 Task: Add Attachment from computer to Card Card0000000069 in Board Board0000000018 in Workspace WS0000000006 in Trello. Add Cover Purple to Card Card0000000069 in Board Board0000000018 in Workspace WS0000000006 in Trello. Add "Move Card To …" Button titled Button0000000069 to "top" of the list "To Do" to Card Card0000000069 in Board Board0000000018 in Workspace WS0000000006 in Trello. Add Description DS0000000069 to Card Card0000000069 in Board Board0000000018 in Workspace WS0000000006 in Trello. Add Comment CM0000000069 to Card Card0000000069 in Board Board0000000018 in Workspace WS0000000006 in Trello
Action: Mouse moved to (678, 375)
Screenshot: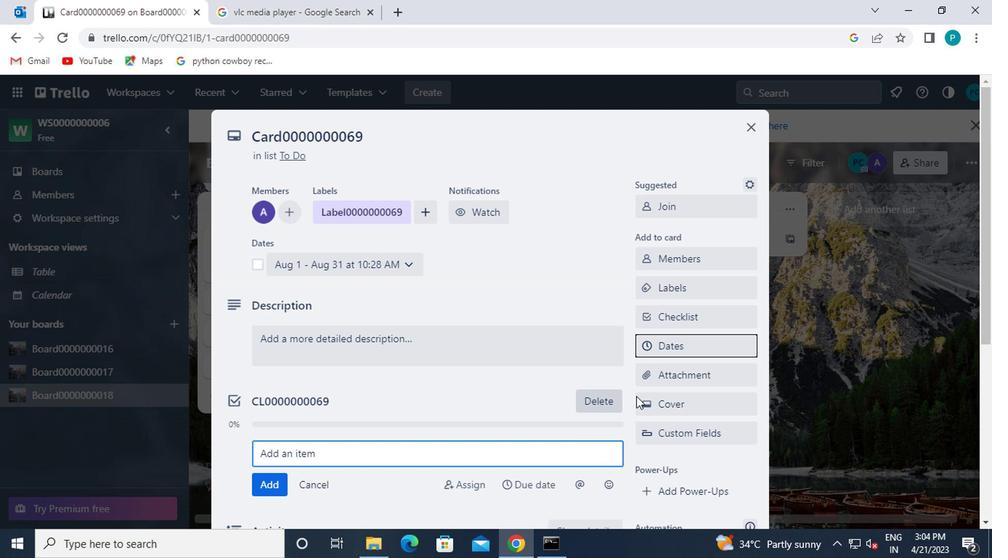 
Action: Mouse pressed left at (678, 375)
Screenshot: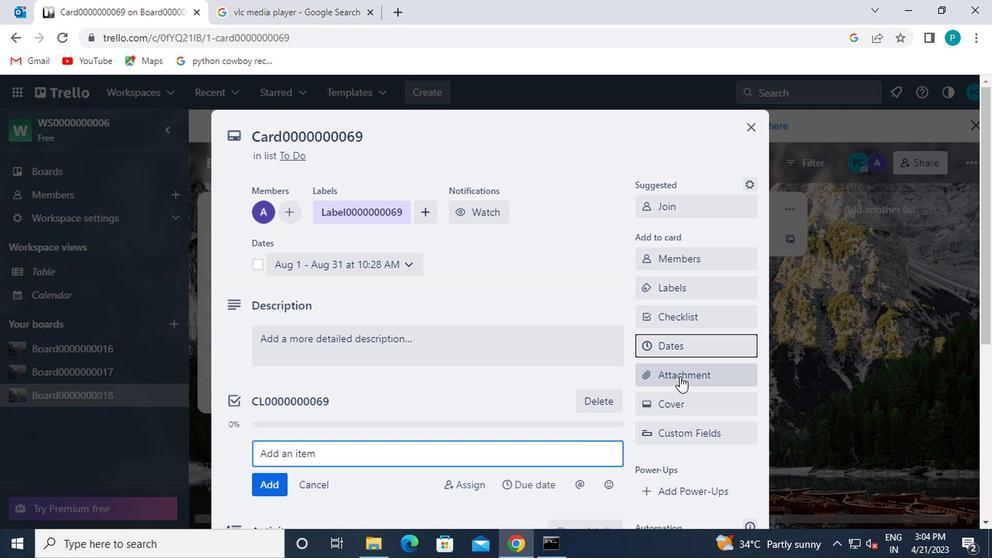 
Action: Mouse moved to (661, 159)
Screenshot: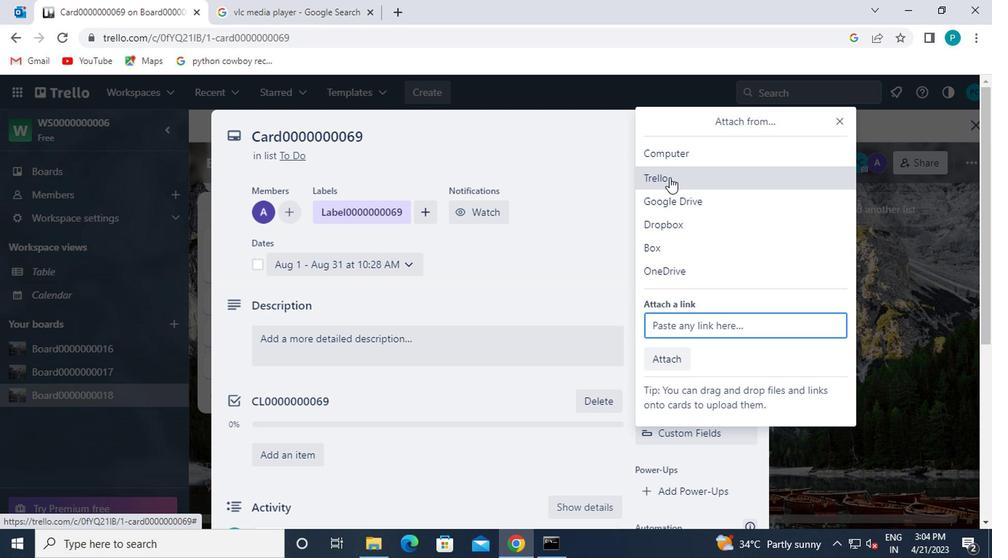 
Action: Mouse pressed left at (661, 159)
Screenshot: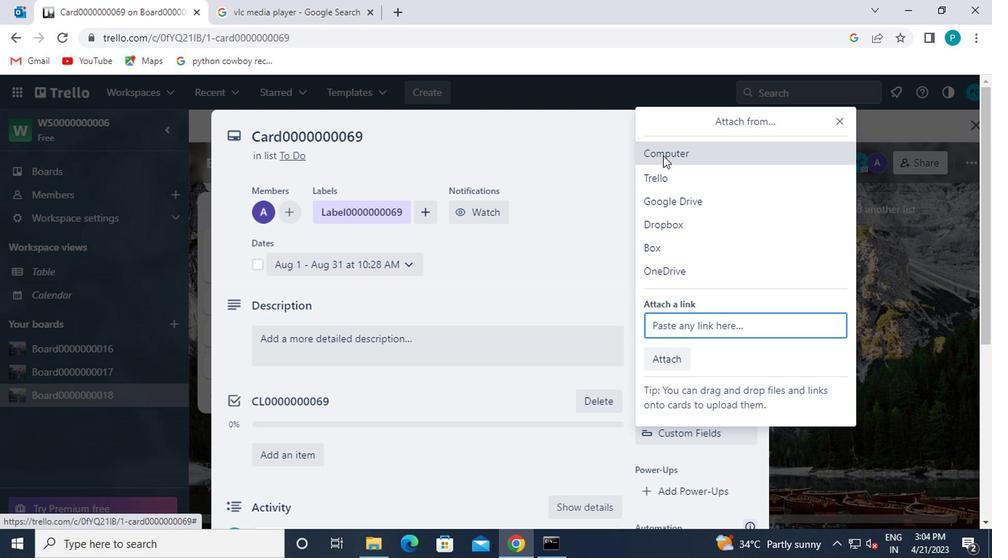 
Action: Mouse moved to (225, 112)
Screenshot: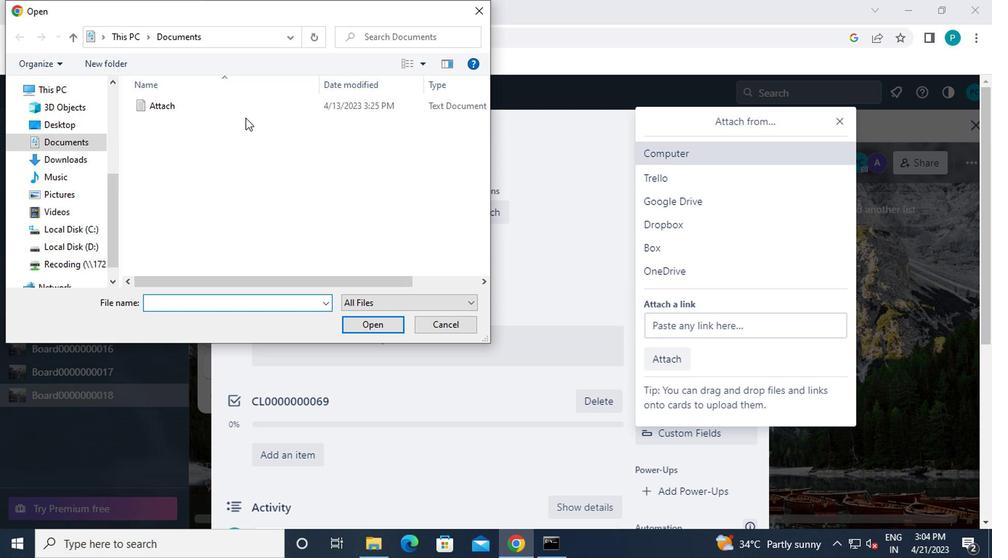 
Action: Mouse pressed left at (225, 112)
Screenshot: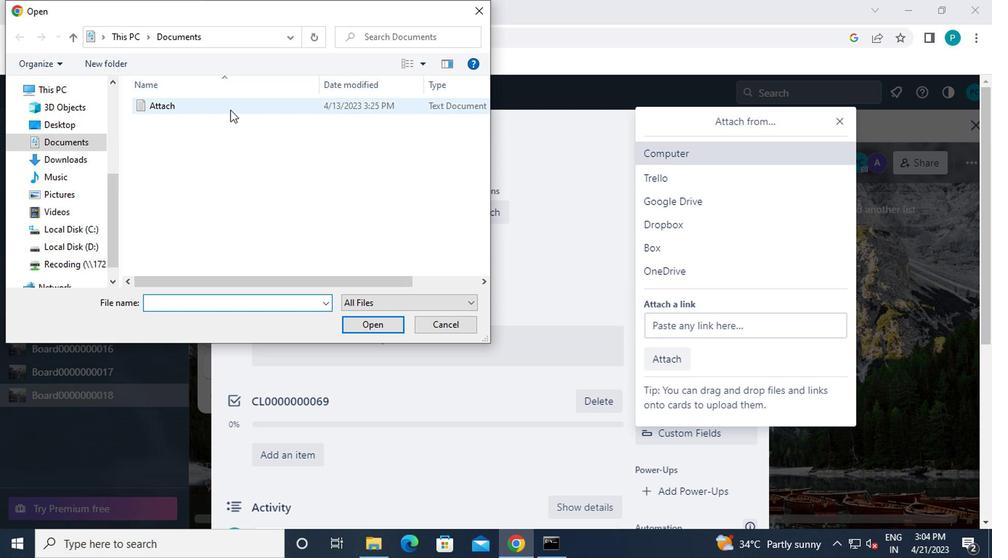 
Action: Mouse moved to (393, 330)
Screenshot: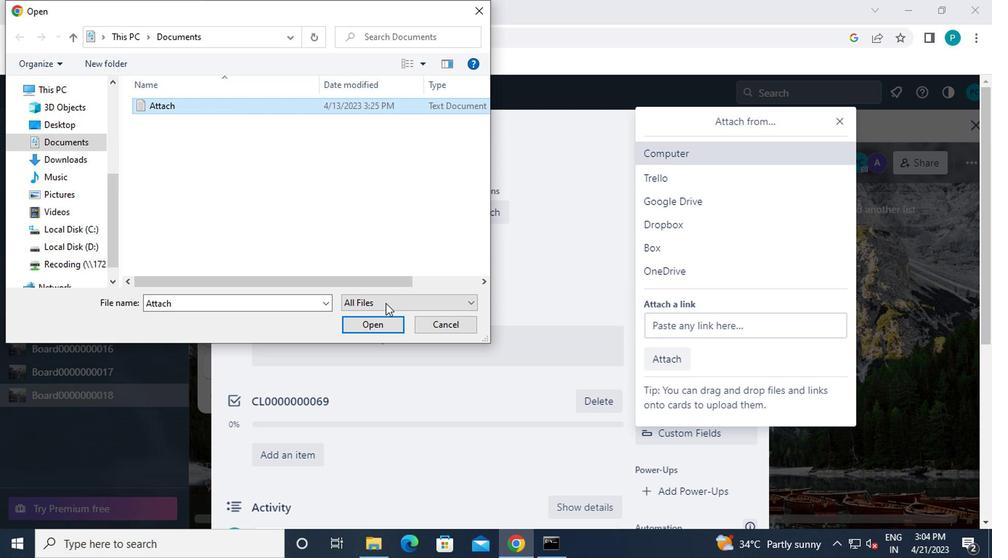 
Action: Mouse pressed left at (393, 330)
Screenshot: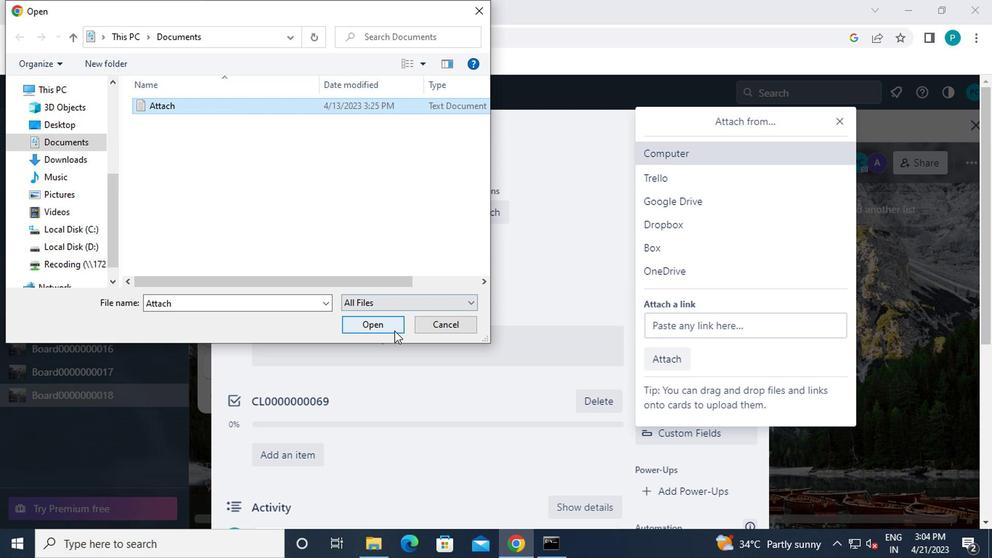 
Action: Mouse moved to (667, 358)
Screenshot: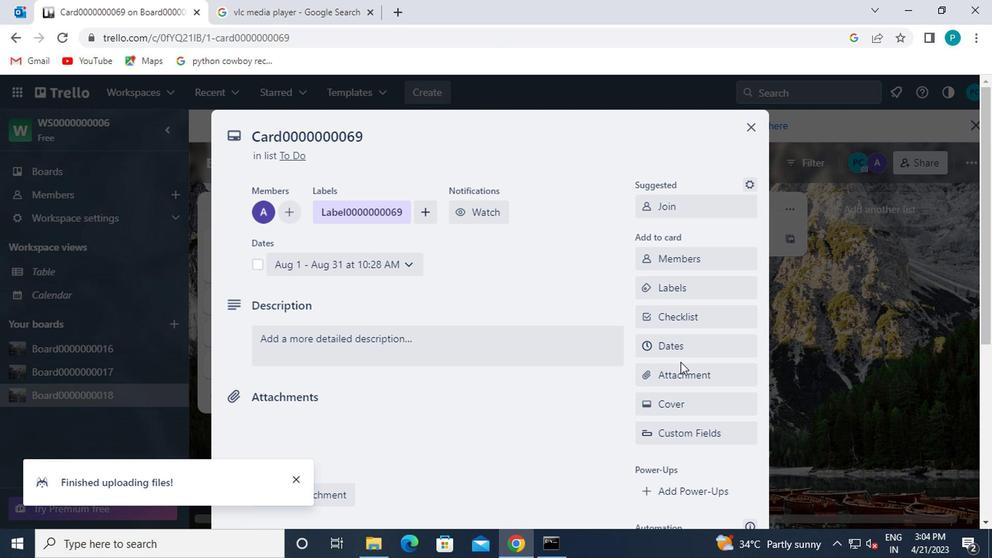 
Action: Mouse scrolled (667, 357) with delta (0, -1)
Screenshot: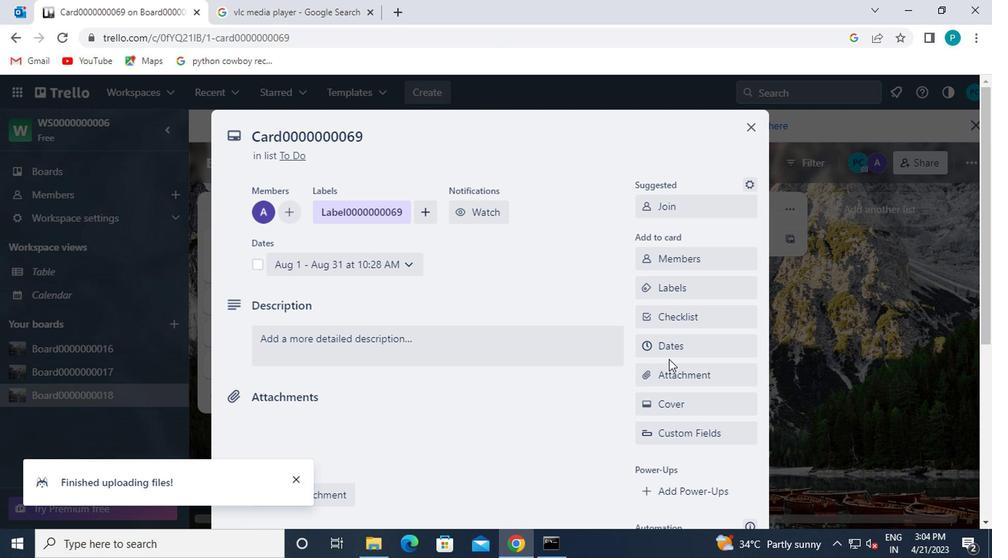 
Action: Mouse moved to (657, 331)
Screenshot: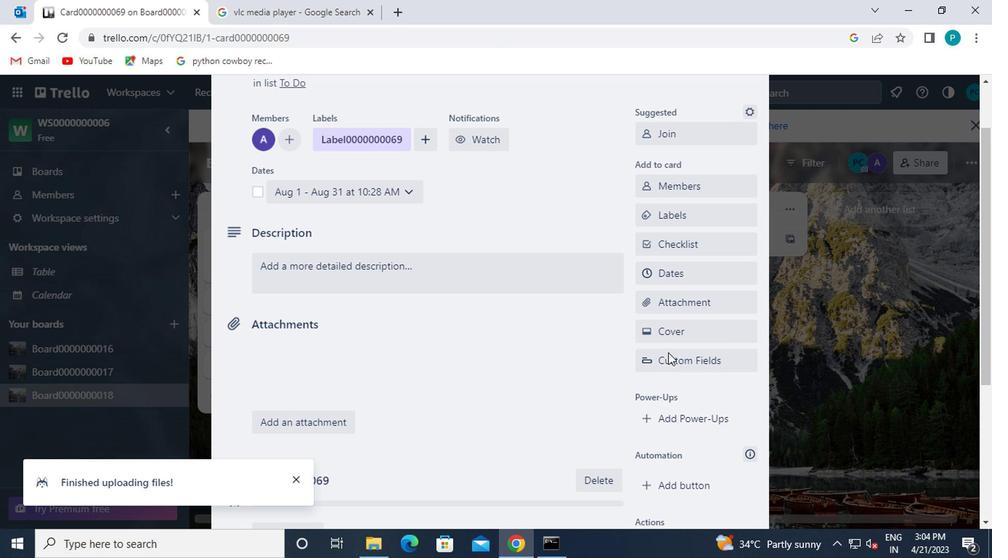 
Action: Mouse pressed left at (657, 331)
Screenshot: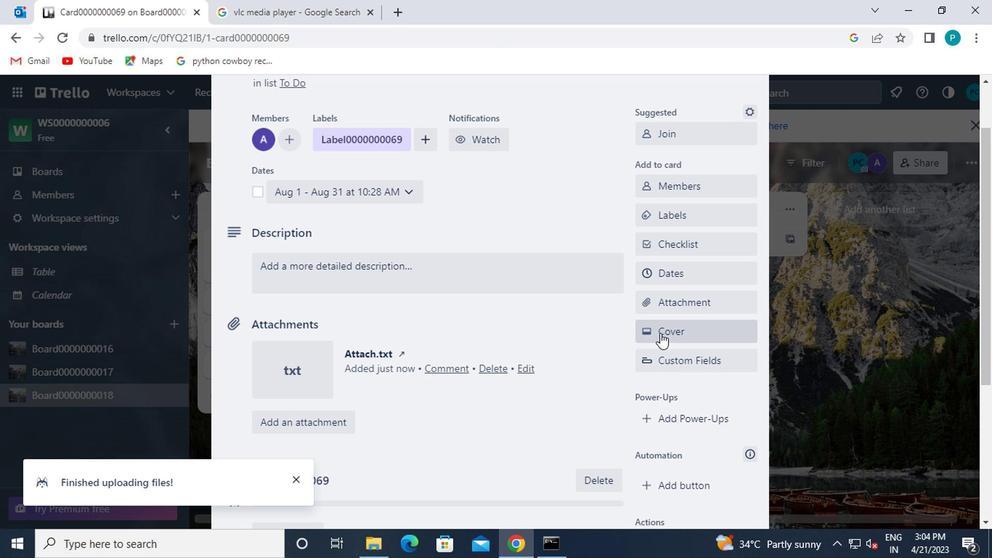 
Action: Mouse moved to (826, 244)
Screenshot: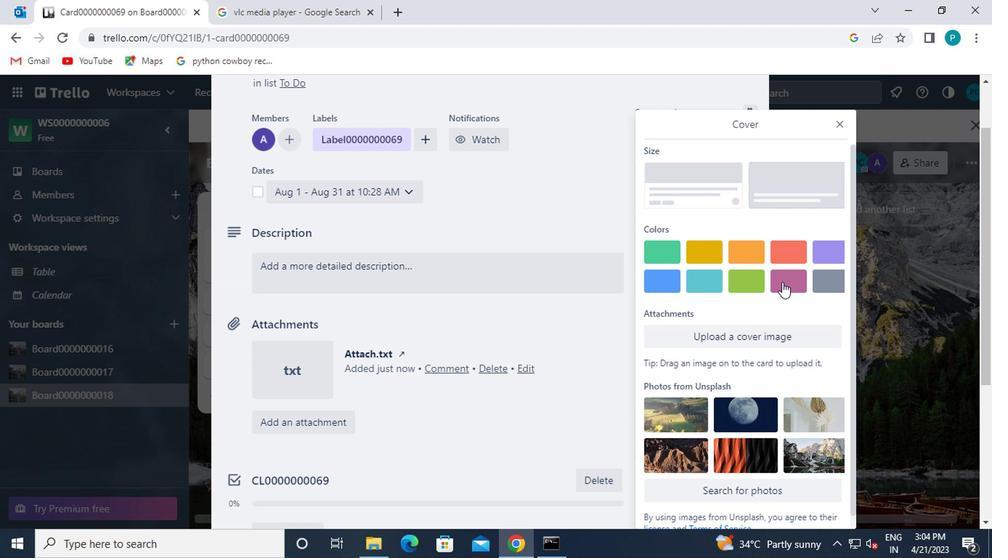 
Action: Mouse pressed left at (826, 244)
Screenshot: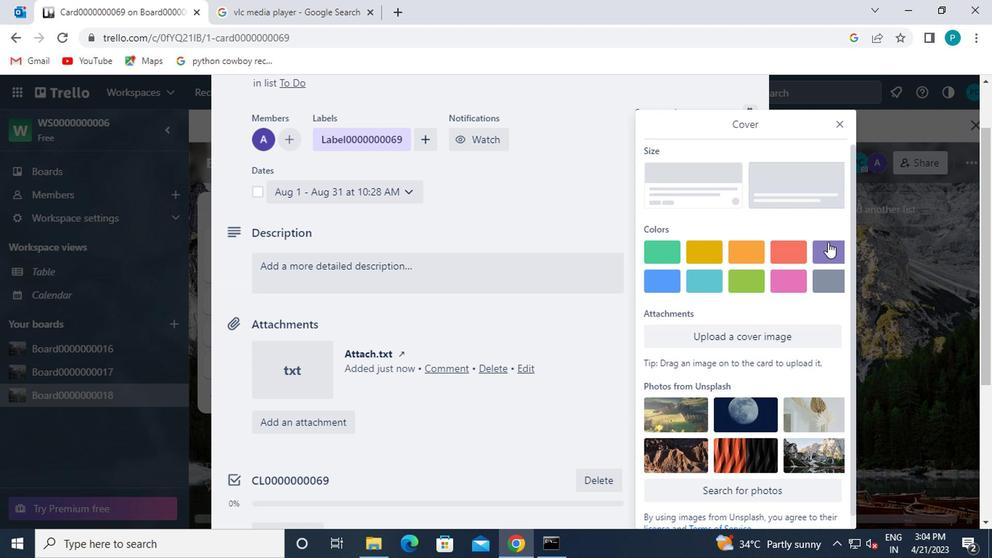 
Action: Mouse moved to (835, 127)
Screenshot: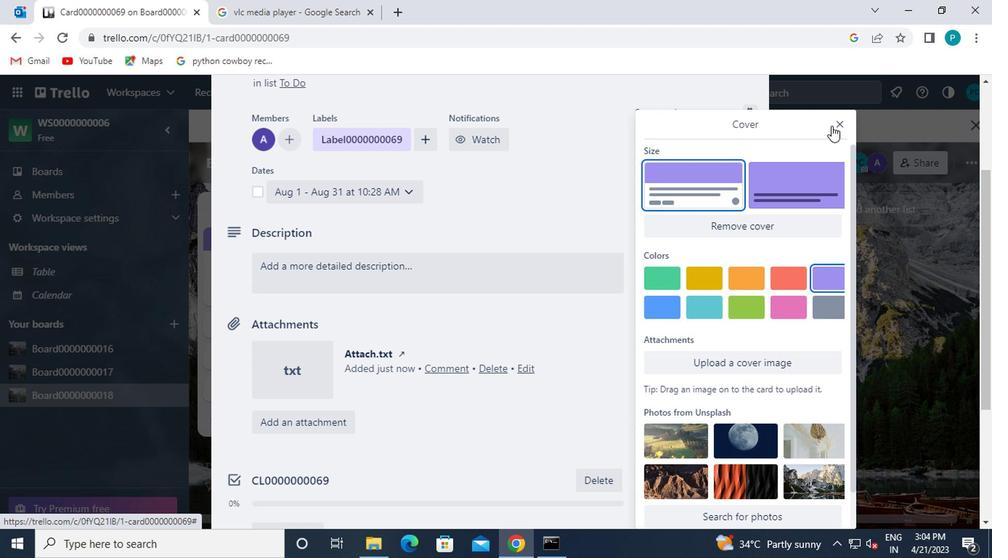 
Action: Mouse pressed left at (835, 127)
Screenshot: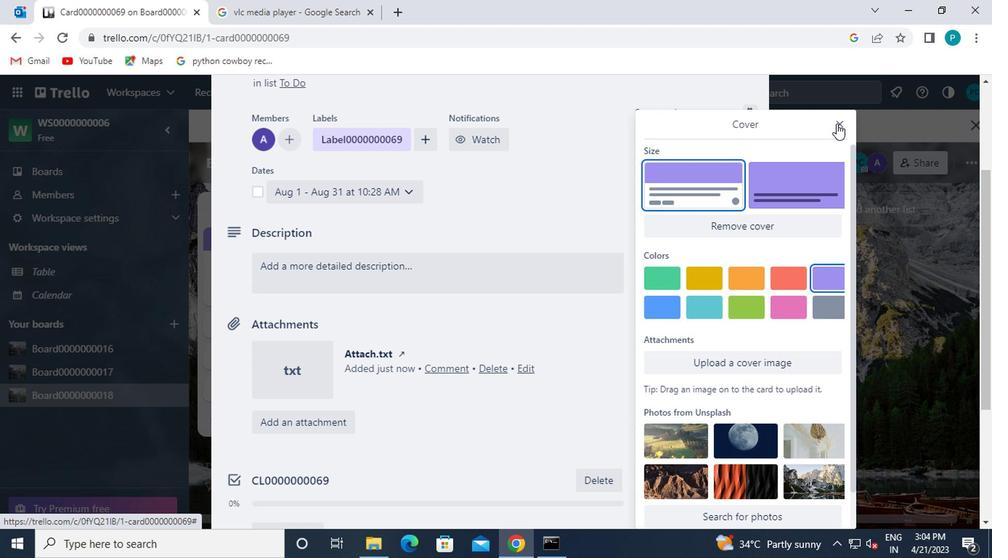 
Action: Mouse moved to (610, 335)
Screenshot: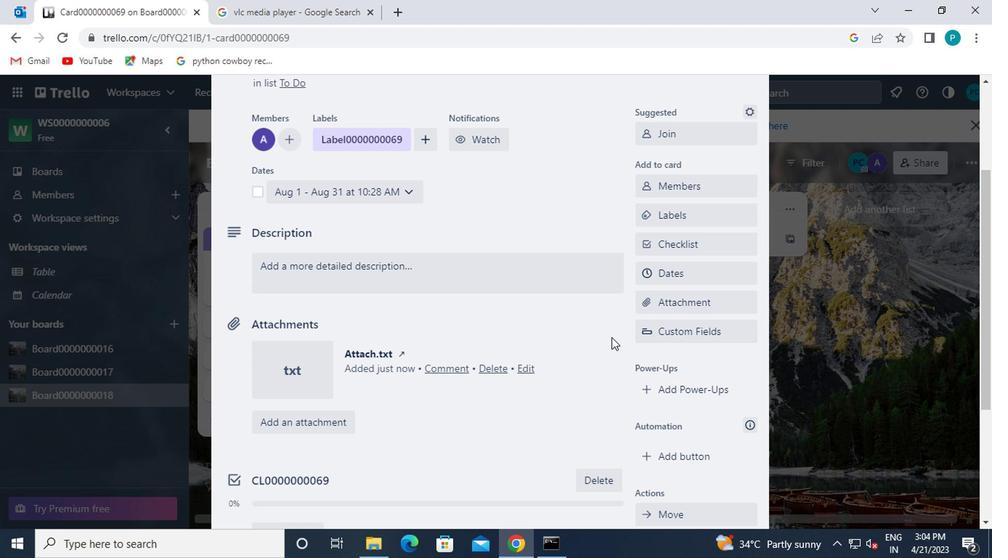 
Action: Mouse scrolled (610, 334) with delta (0, 0)
Screenshot: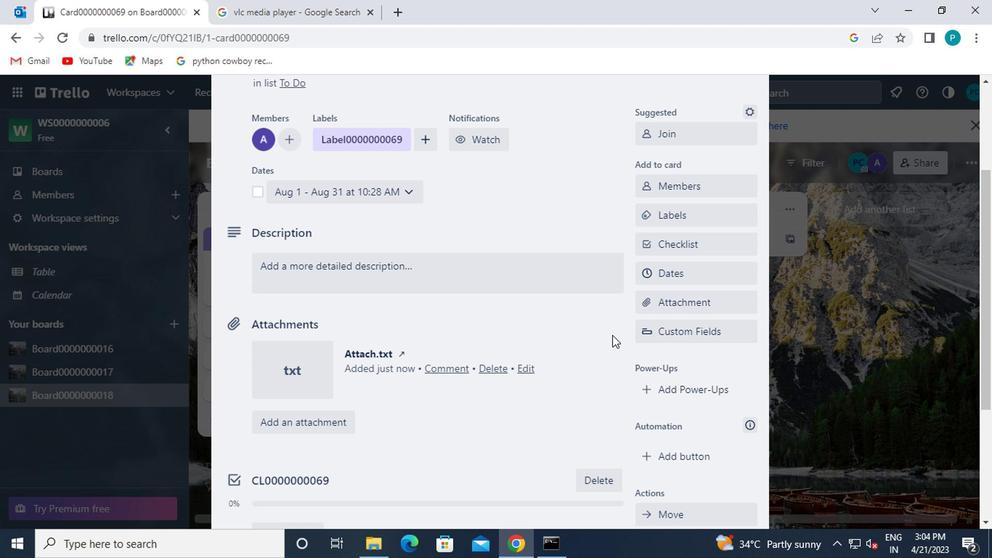 
Action: Mouse moved to (647, 380)
Screenshot: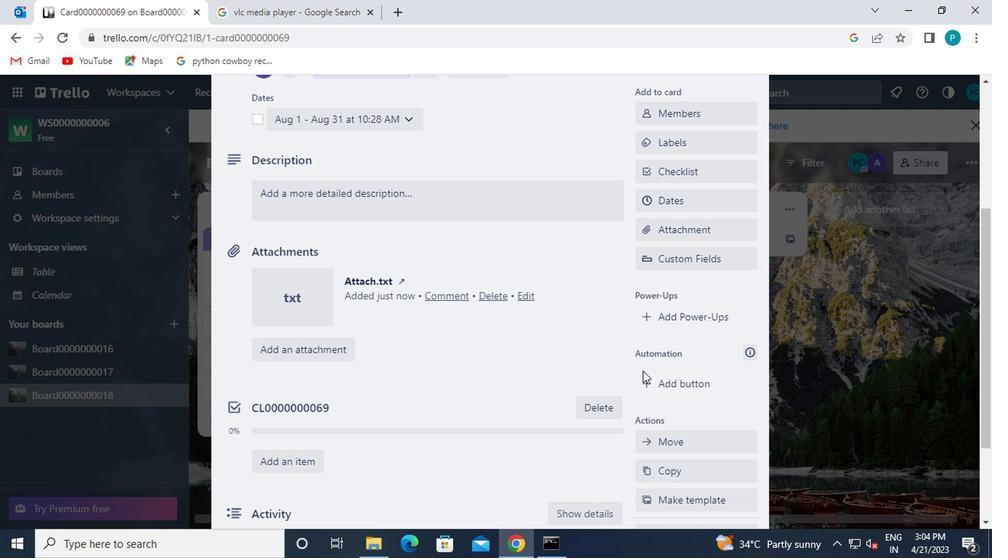 
Action: Mouse pressed left at (647, 380)
Screenshot: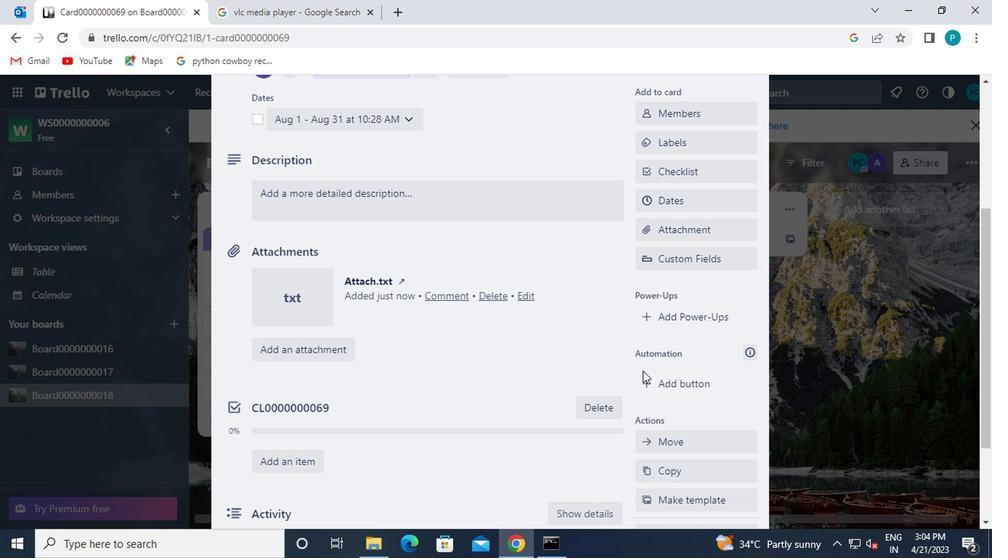 
Action: Mouse moved to (677, 190)
Screenshot: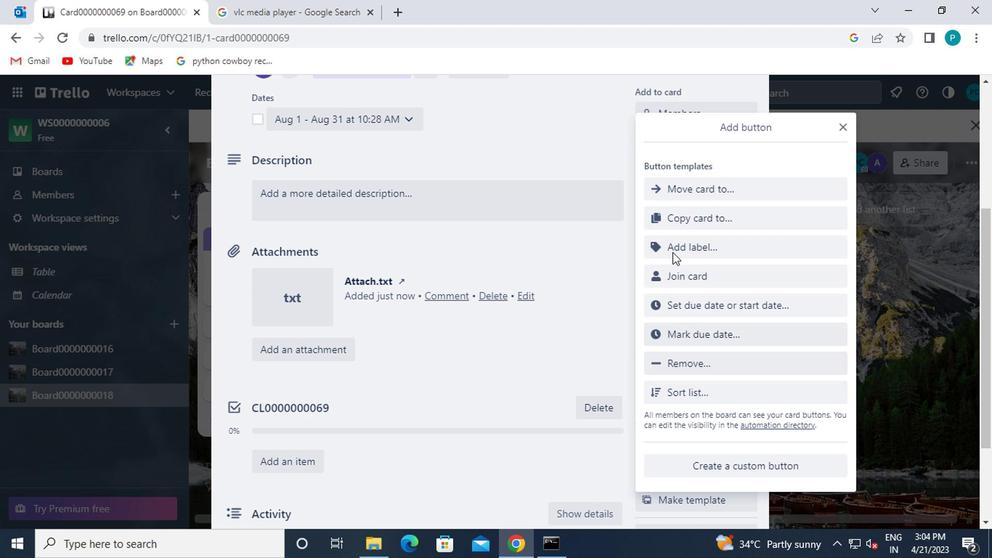 
Action: Mouse pressed left at (677, 190)
Screenshot: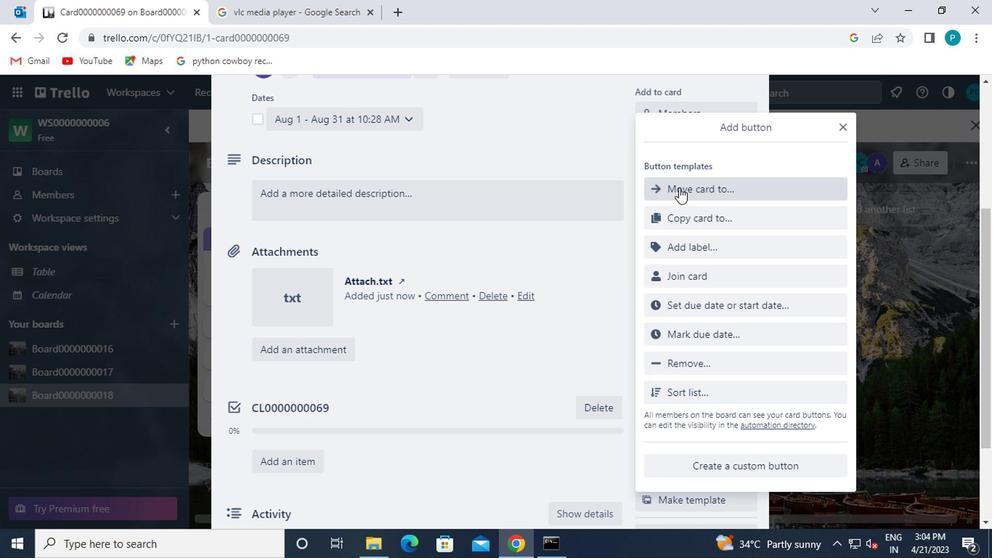 
Action: Mouse moved to (698, 190)
Screenshot: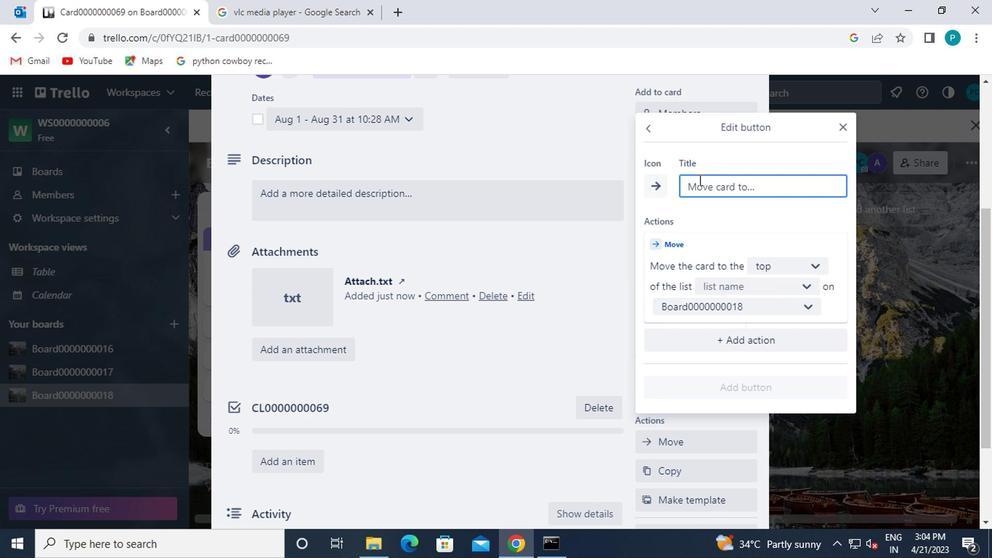
Action: Mouse pressed left at (698, 190)
Screenshot: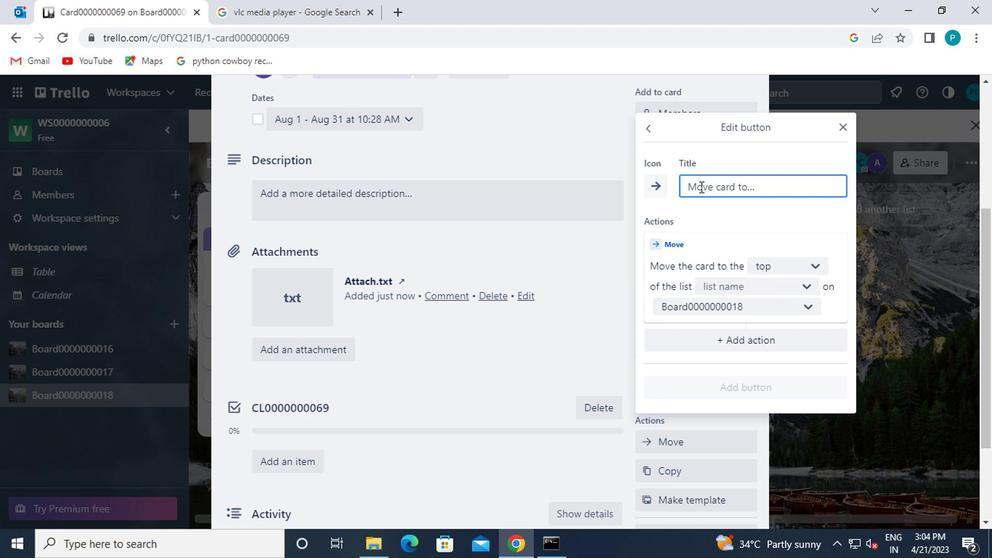 
Action: Mouse moved to (696, 198)
Screenshot: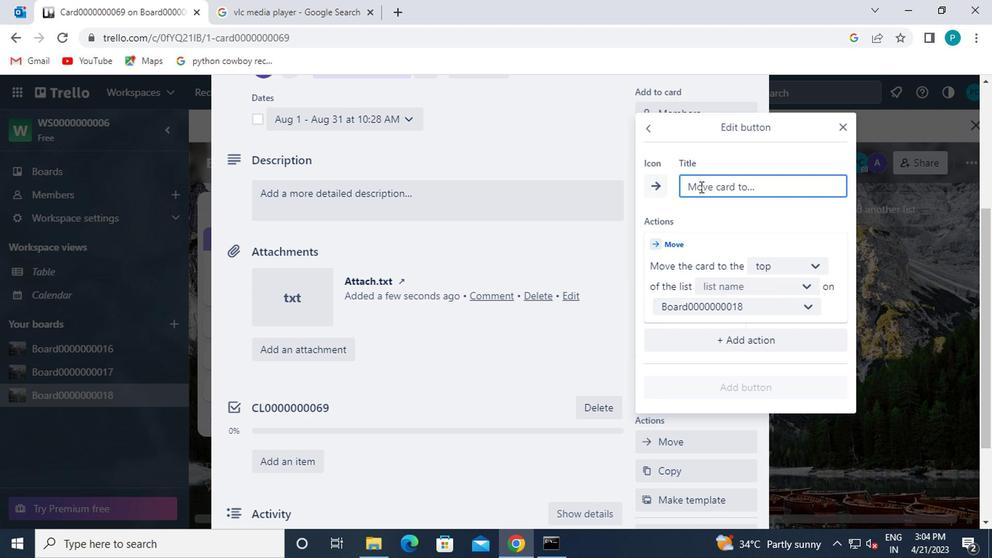 
Action: Key pressed b<Key.caps_lock>utton0000000069
Screenshot: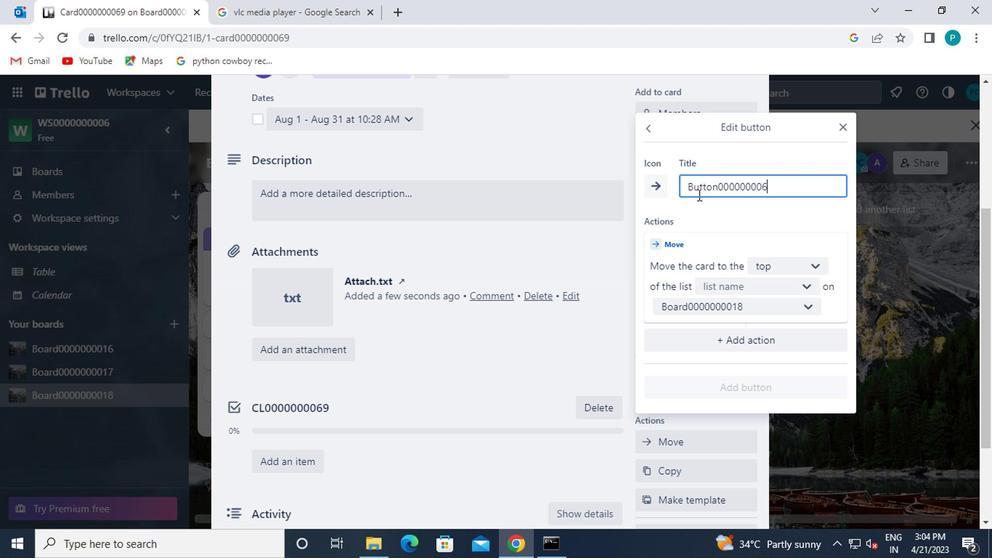 
Action: Mouse moved to (782, 264)
Screenshot: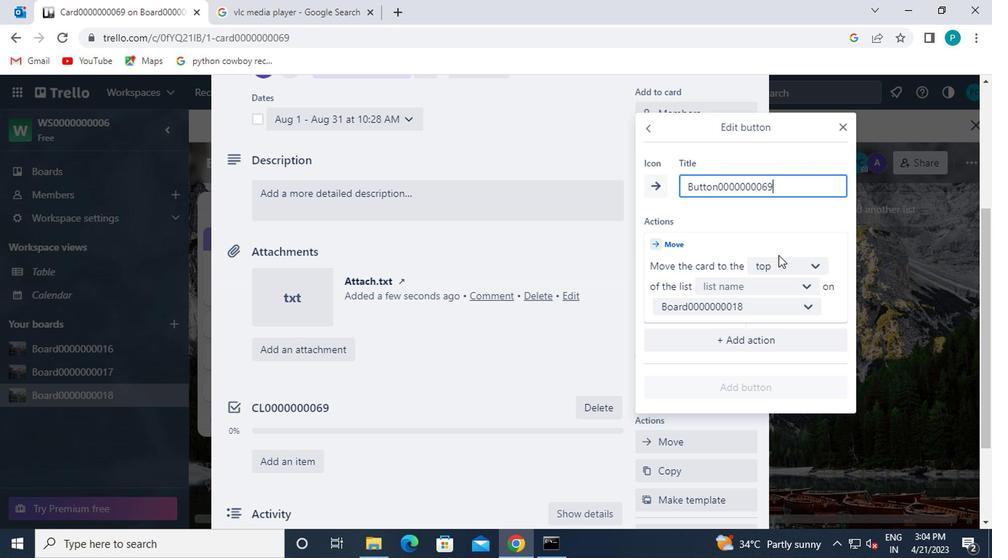 
Action: Mouse pressed left at (782, 264)
Screenshot: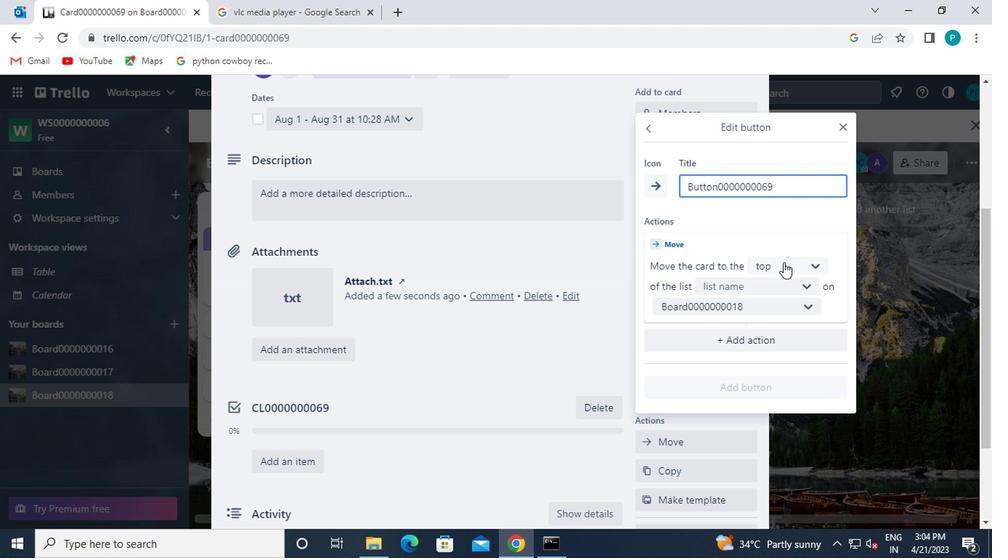 
Action: Mouse moved to (786, 298)
Screenshot: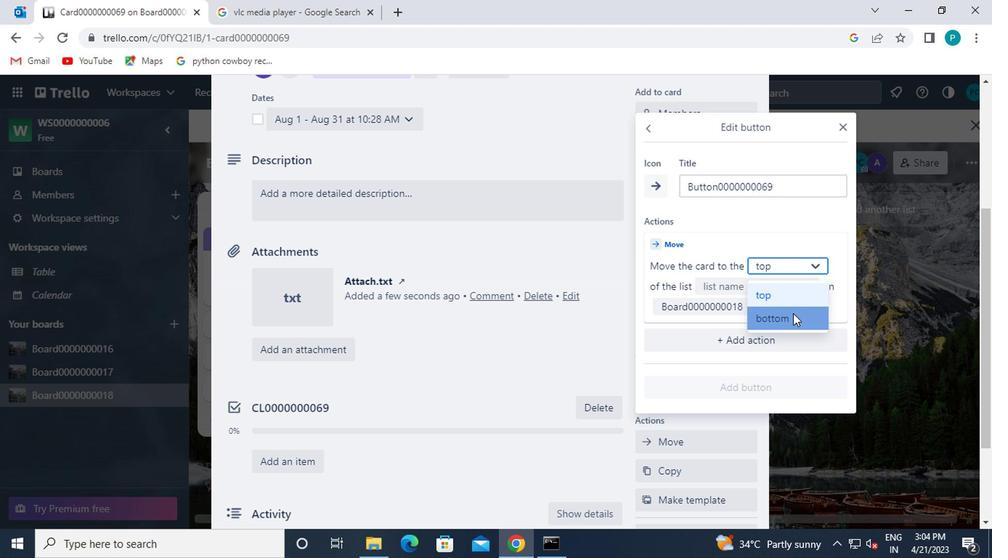 
Action: Mouse pressed left at (786, 298)
Screenshot: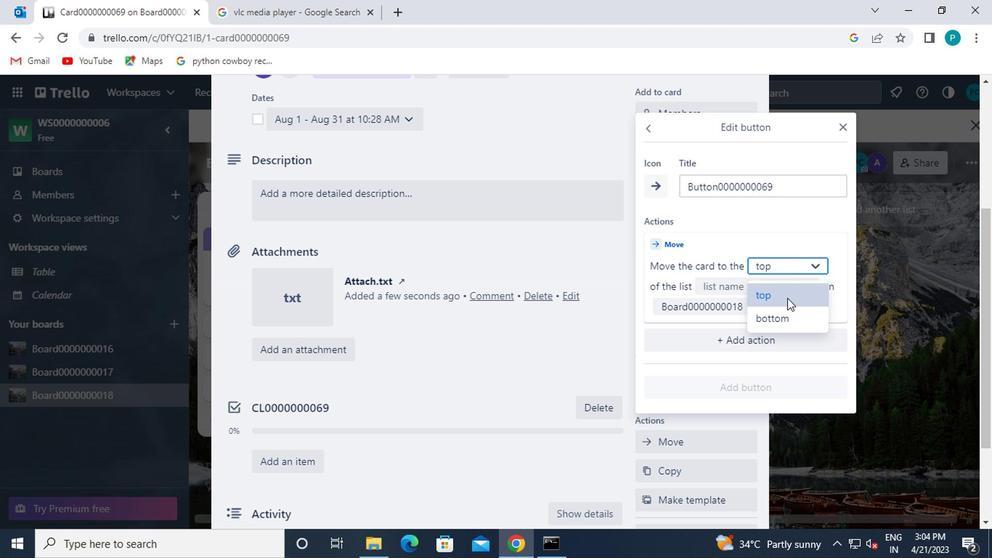
Action: Mouse moved to (757, 291)
Screenshot: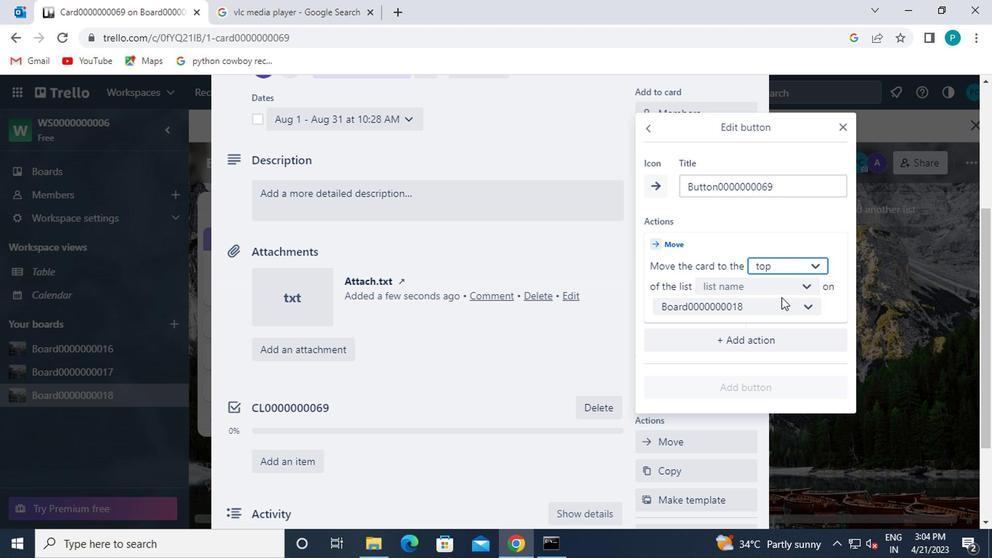 
Action: Mouse pressed left at (757, 291)
Screenshot: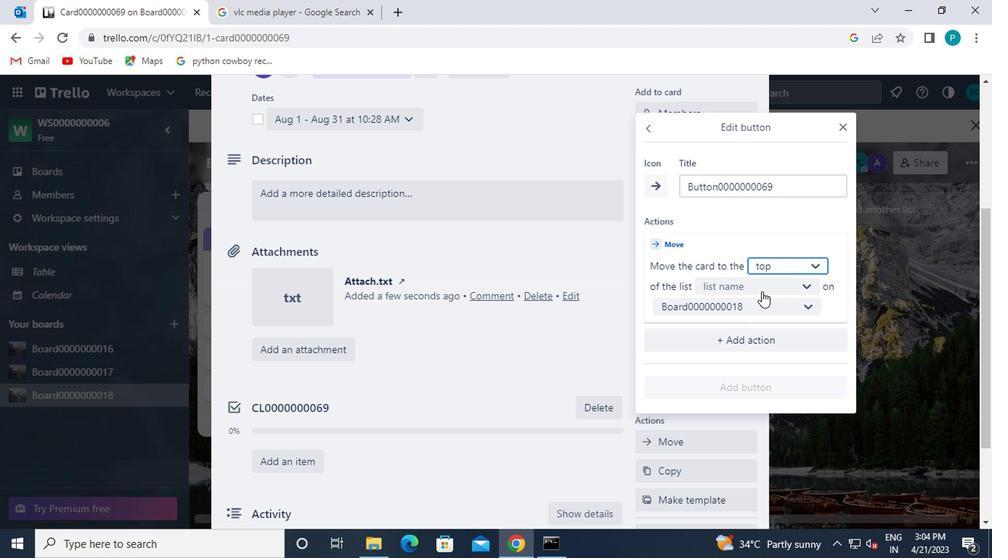 
Action: Mouse moved to (761, 321)
Screenshot: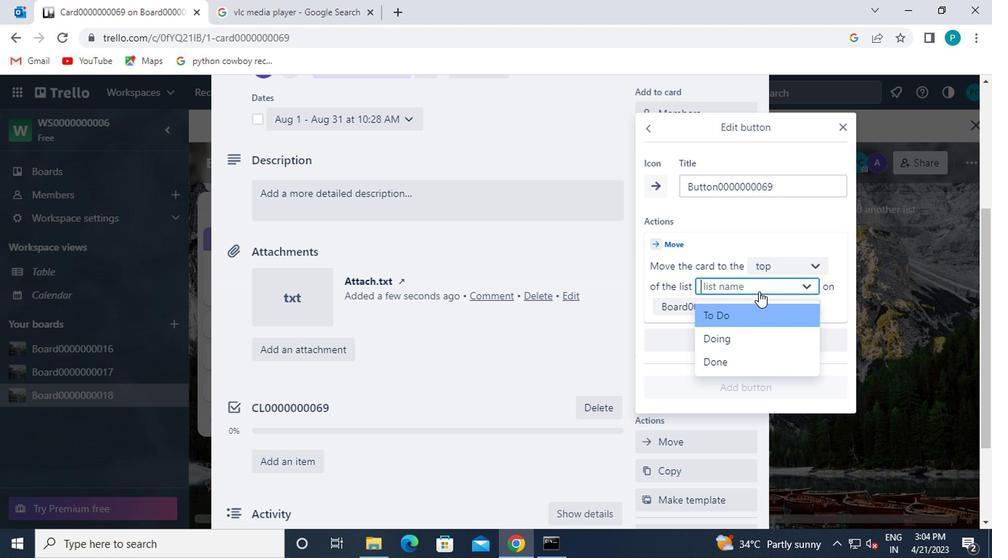 
Action: Mouse pressed left at (761, 321)
Screenshot: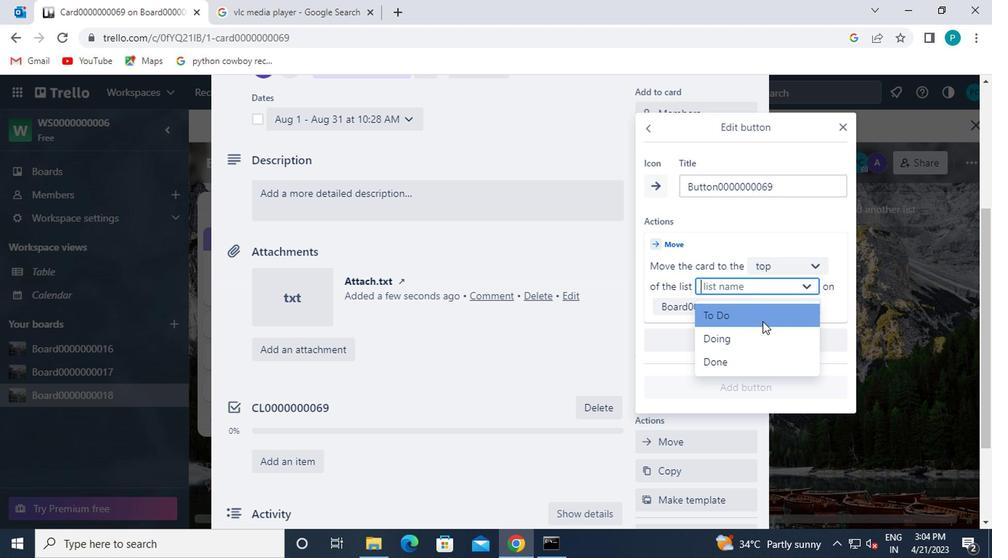 
Action: Mouse moved to (741, 363)
Screenshot: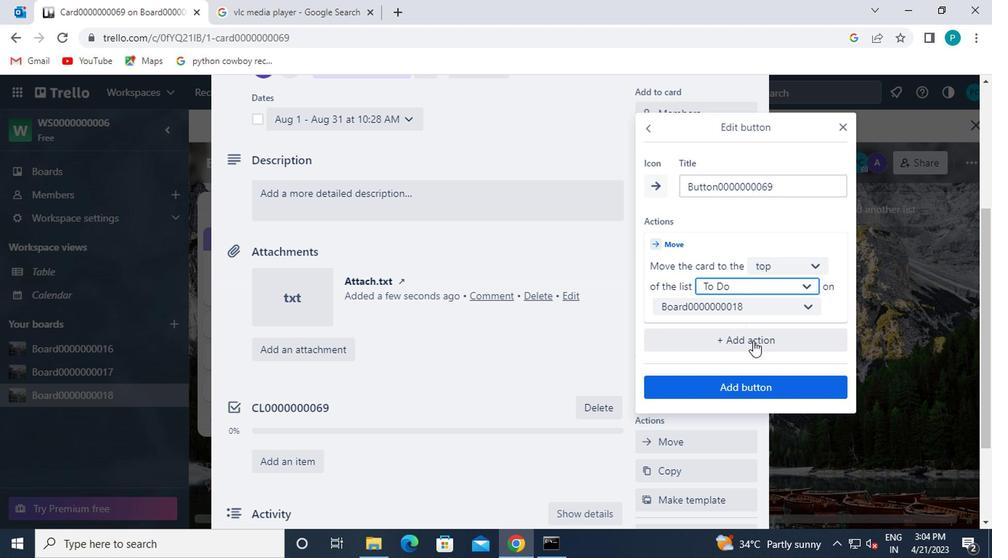 
Action: Mouse scrolled (741, 363) with delta (0, 0)
Screenshot: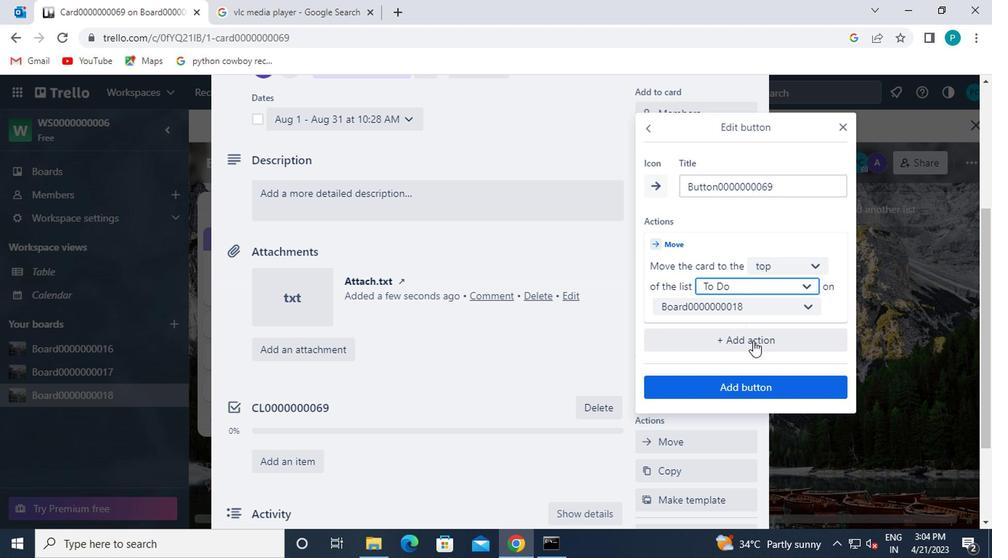 
Action: Mouse moved to (740, 382)
Screenshot: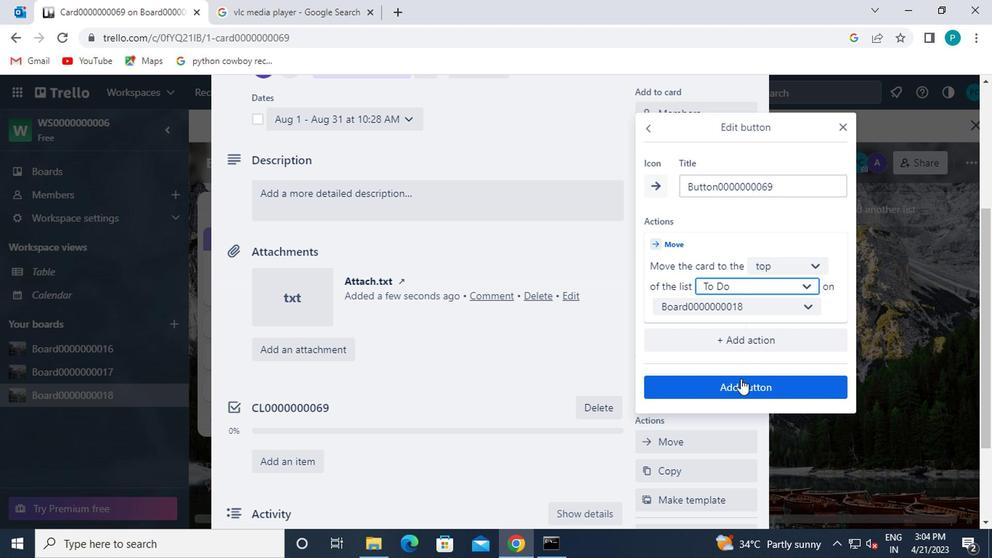 
Action: Mouse pressed left at (740, 382)
Screenshot: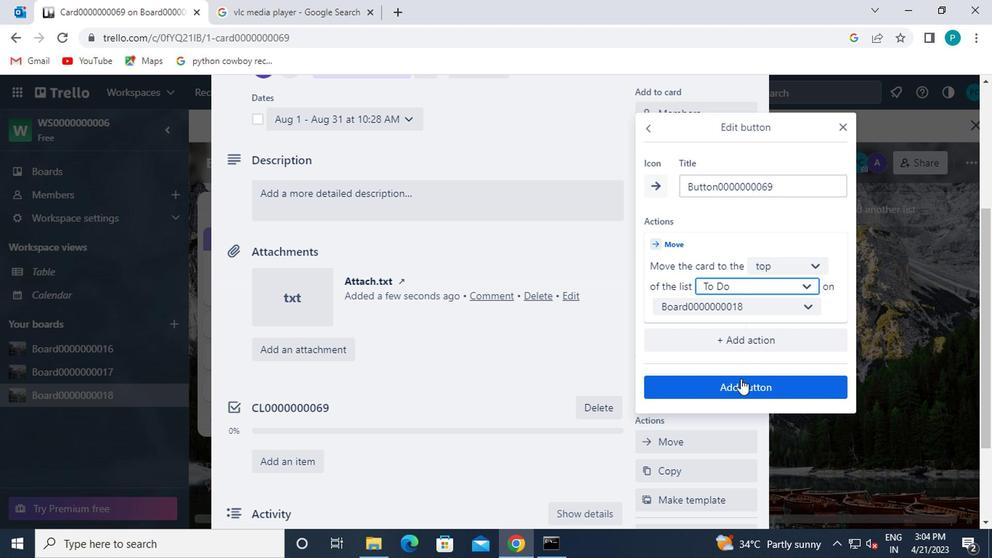
Action: Mouse moved to (470, 215)
Screenshot: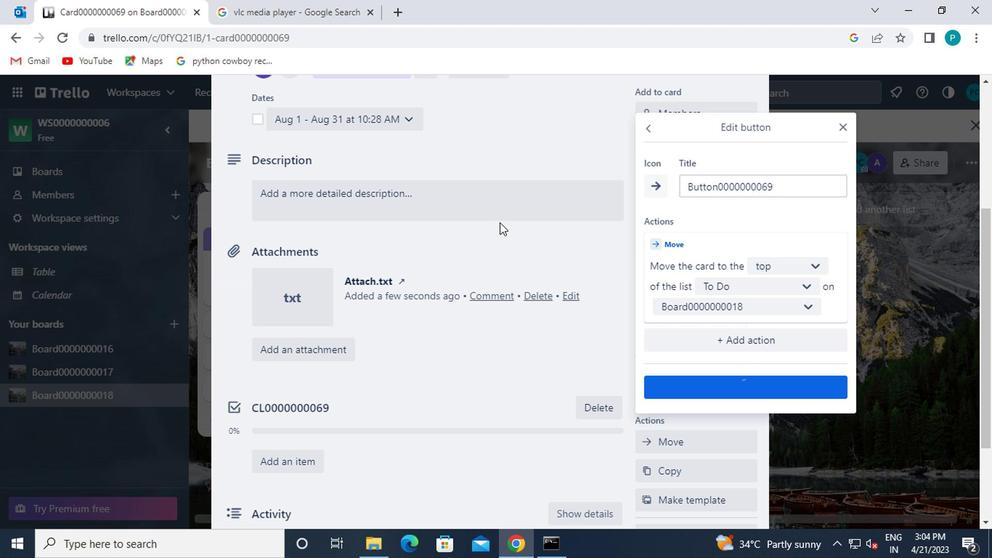 
Action: Mouse pressed left at (470, 215)
Screenshot: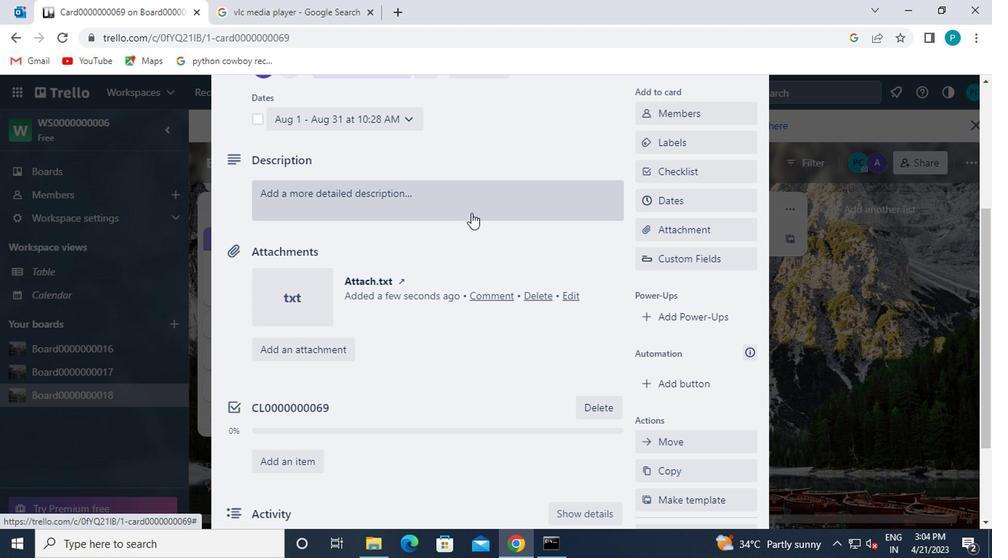 
Action: Key pressed <Key.caps_lock>ds99<Key.backspace><Key.backspace>0000000060<Key.backspace>9
Screenshot: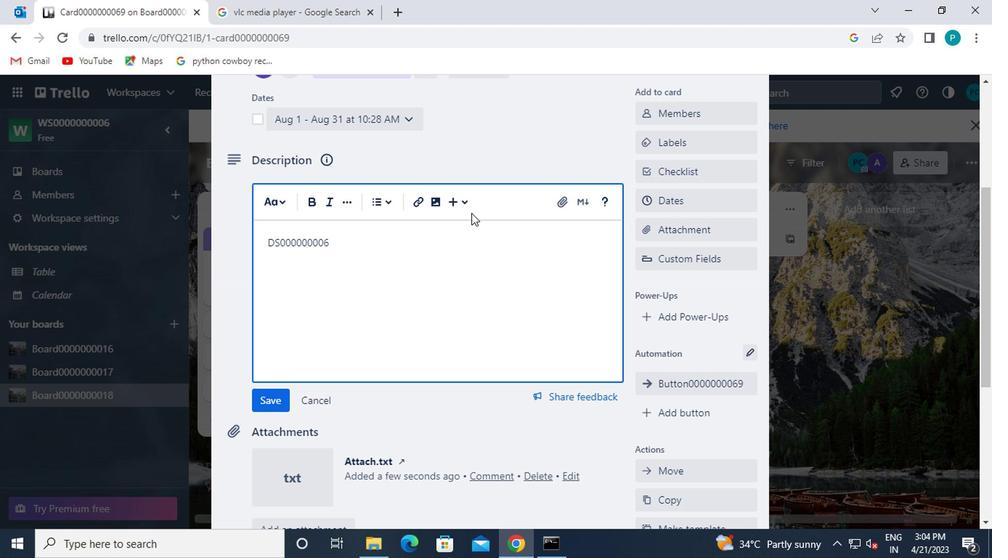 
Action: Mouse moved to (277, 394)
Screenshot: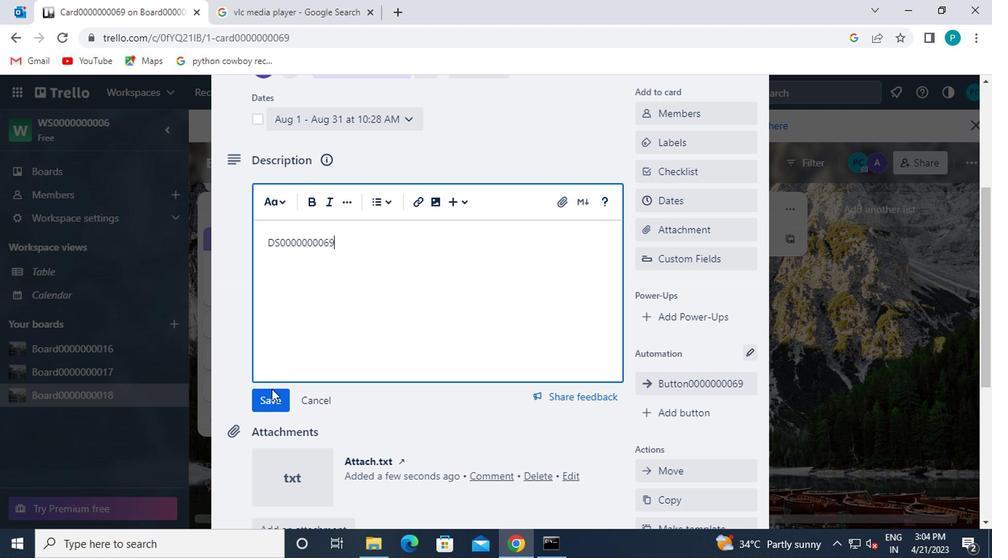 
Action: Mouse pressed left at (277, 394)
Screenshot: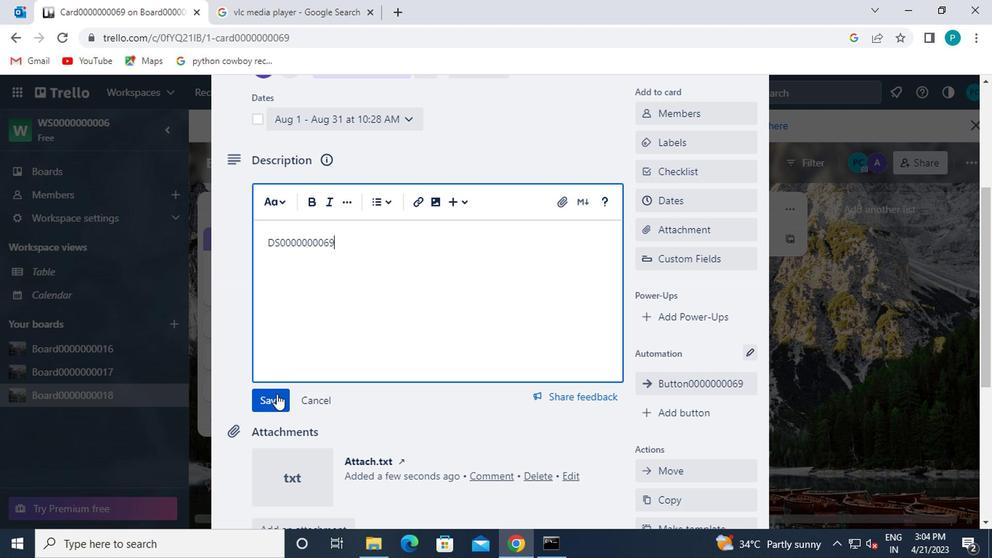
Action: Mouse moved to (282, 399)
Screenshot: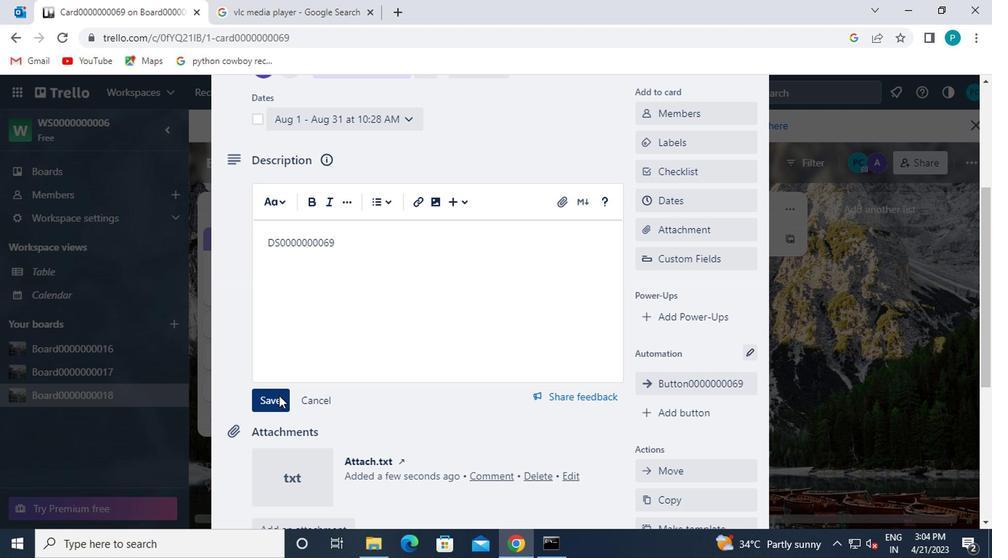 
Action: Mouse scrolled (282, 399) with delta (0, 0)
Screenshot: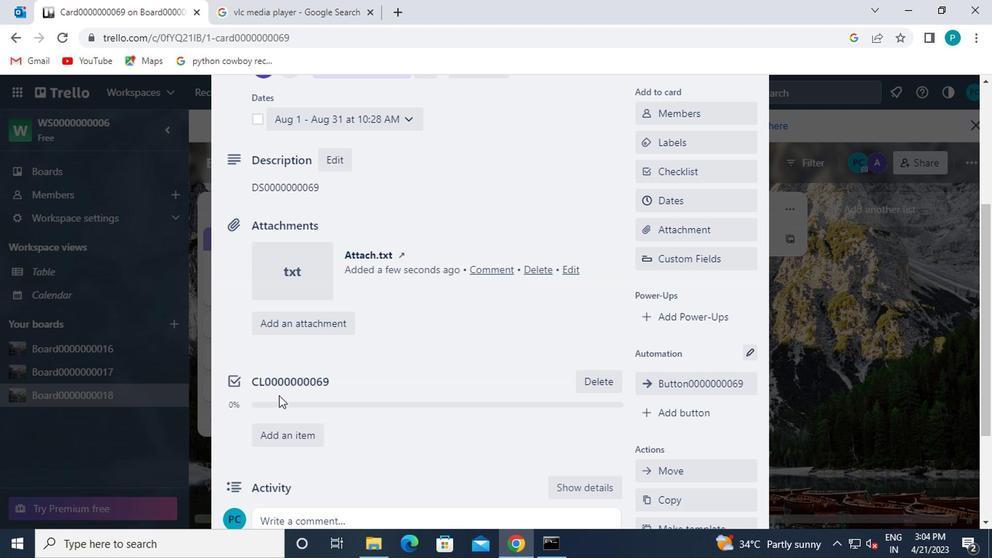 
Action: Mouse moved to (282, 399)
Screenshot: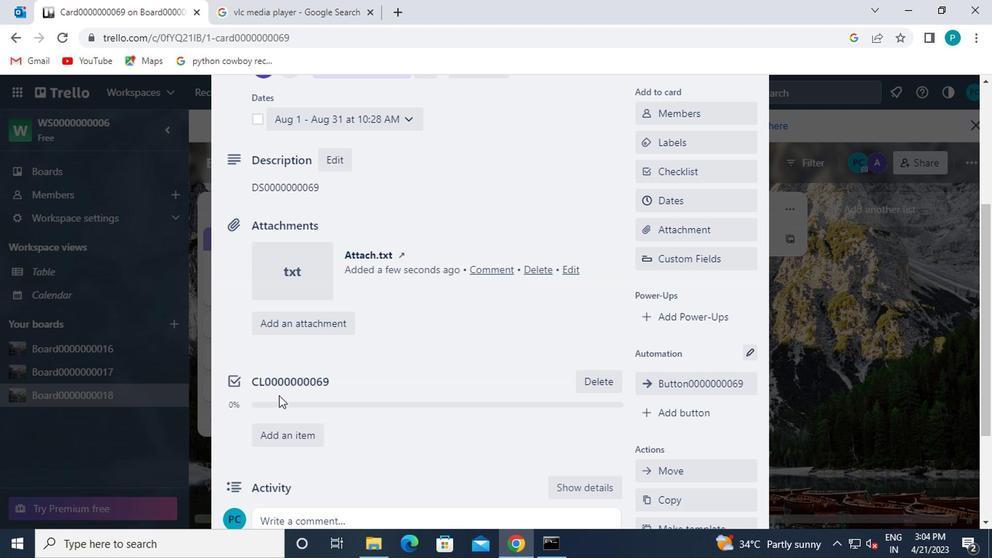 
Action: Mouse scrolled (282, 399) with delta (0, 0)
Screenshot: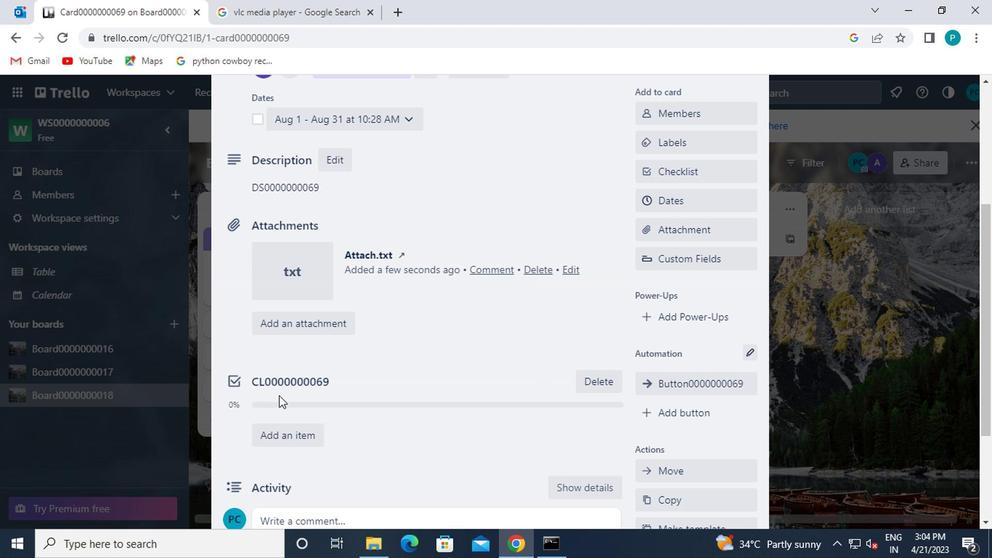 
Action: Mouse scrolled (282, 399) with delta (0, 0)
Screenshot: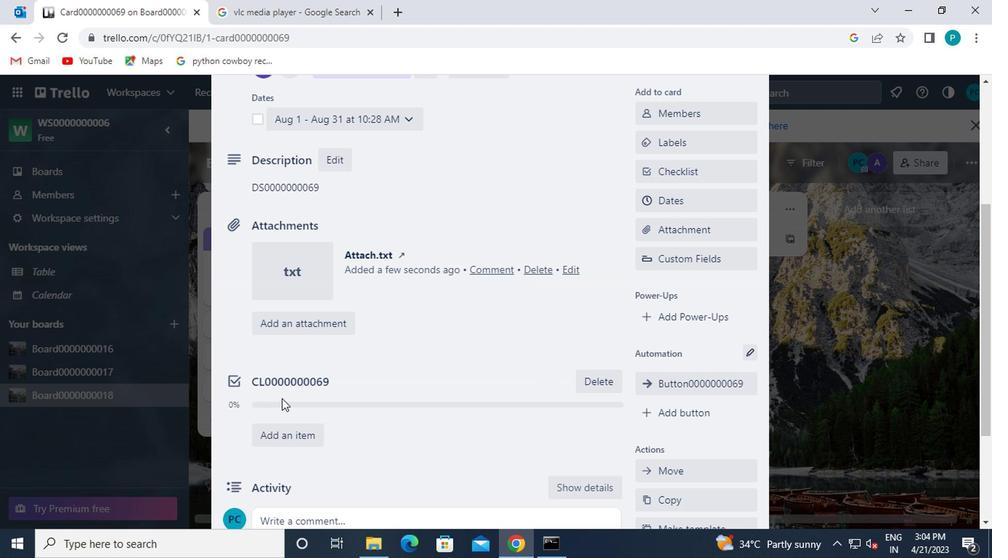 
Action: Mouse moved to (283, 368)
Screenshot: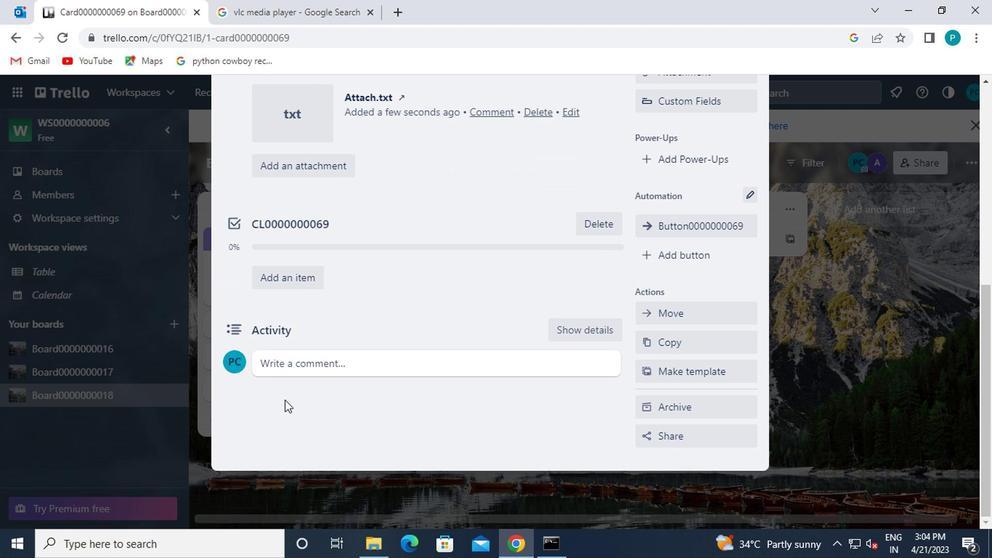 
Action: Mouse pressed left at (283, 368)
Screenshot: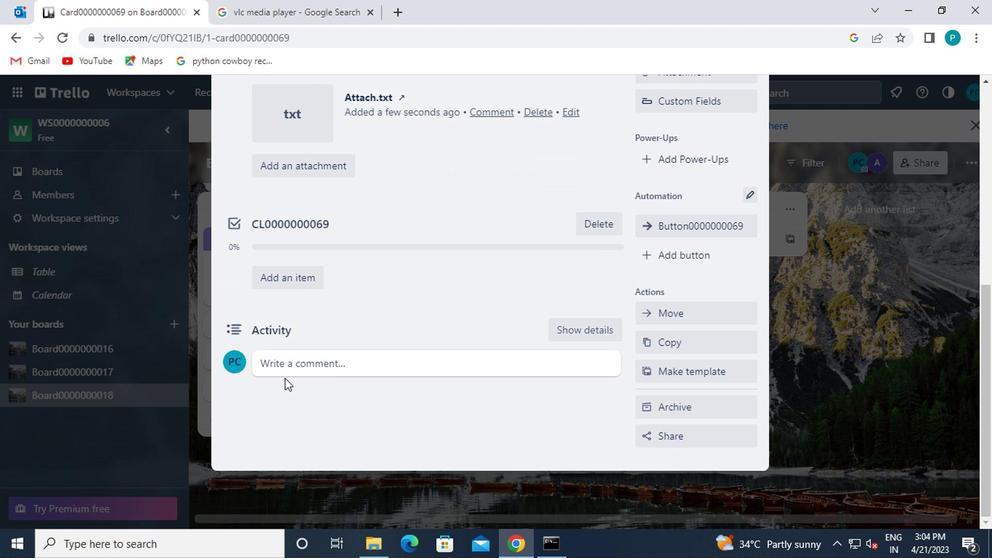 
Action: Key pressed cm0000000069
Screenshot: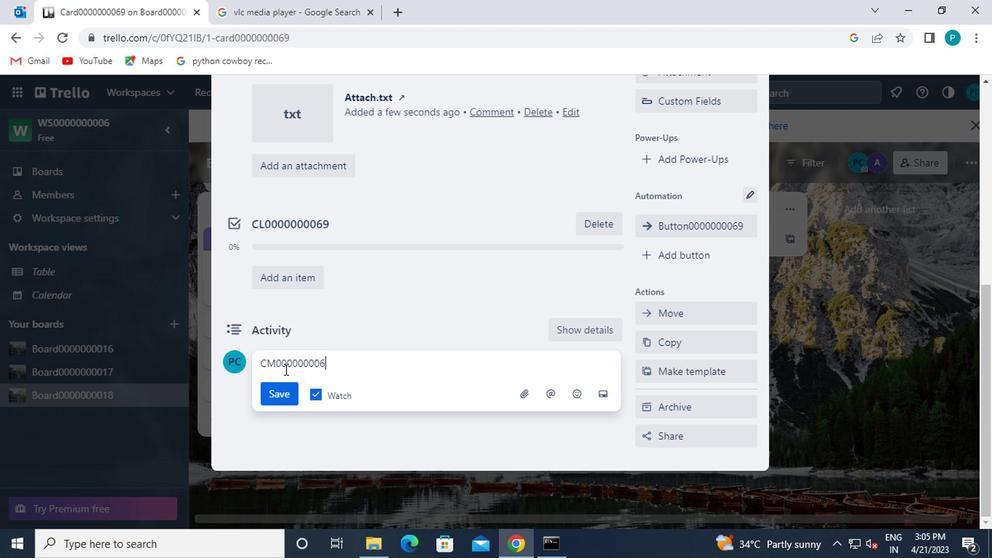 
Action: Mouse moved to (285, 390)
Screenshot: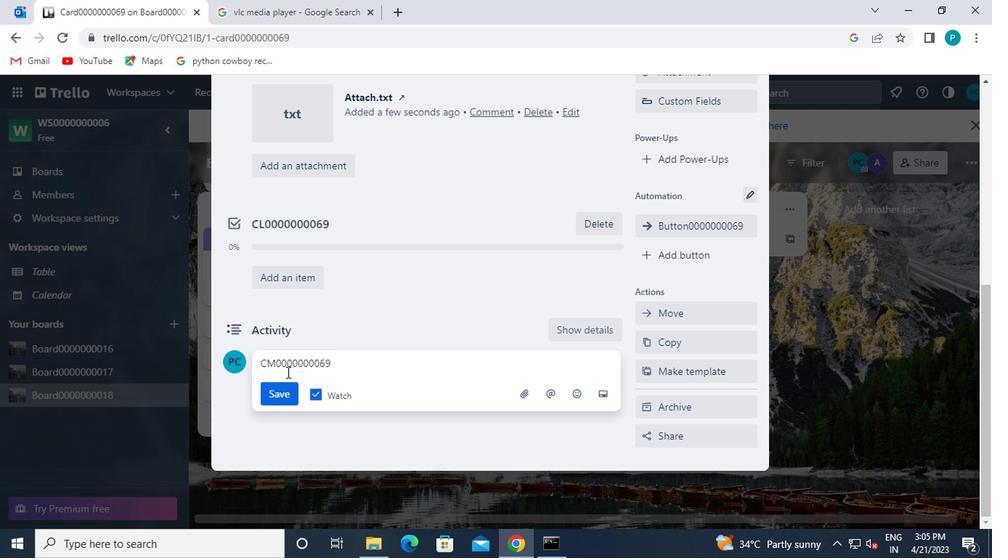 
Action: Mouse pressed left at (285, 390)
Screenshot: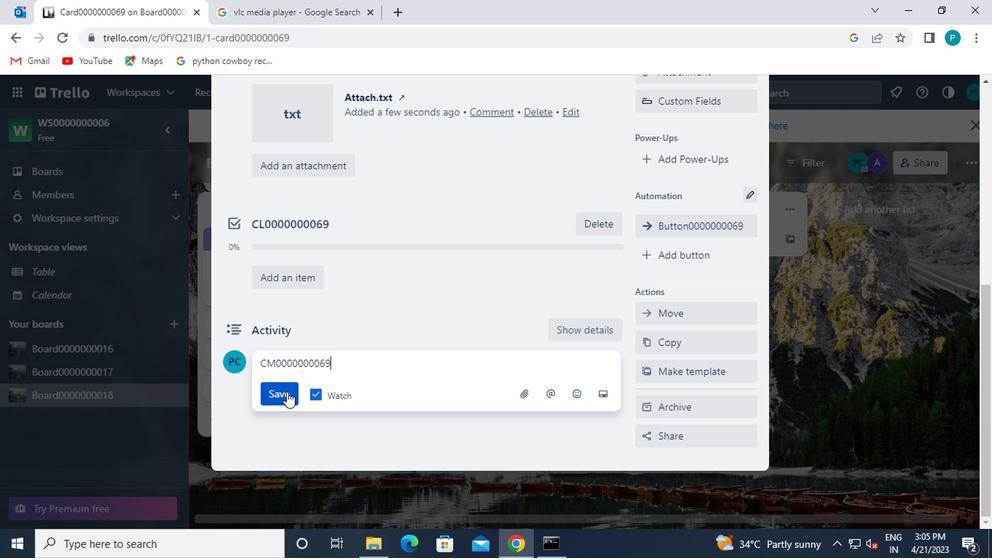 
Action: Mouse scrolled (285, 391) with delta (0, 0)
Screenshot: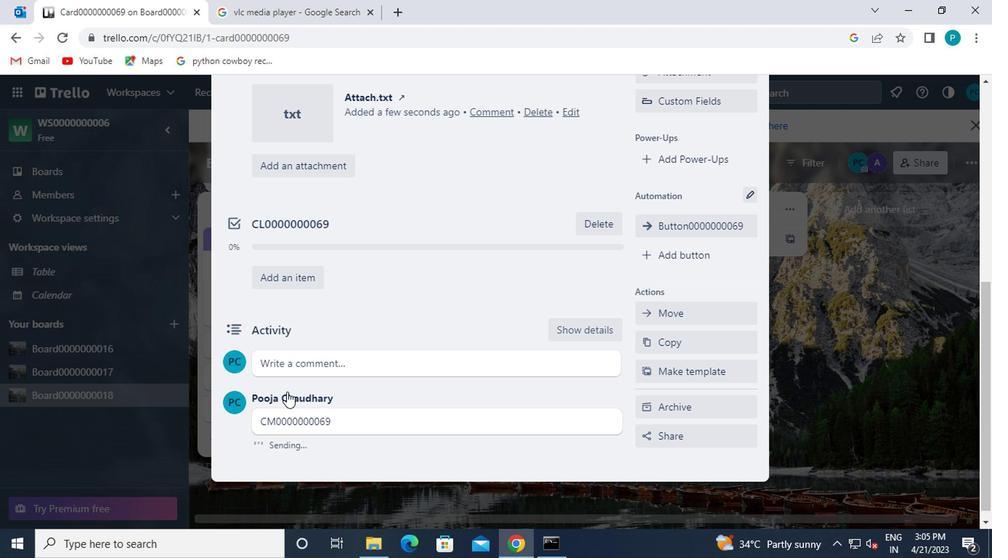 
Action: Mouse scrolled (285, 389) with delta (0, -1)
Screenshot: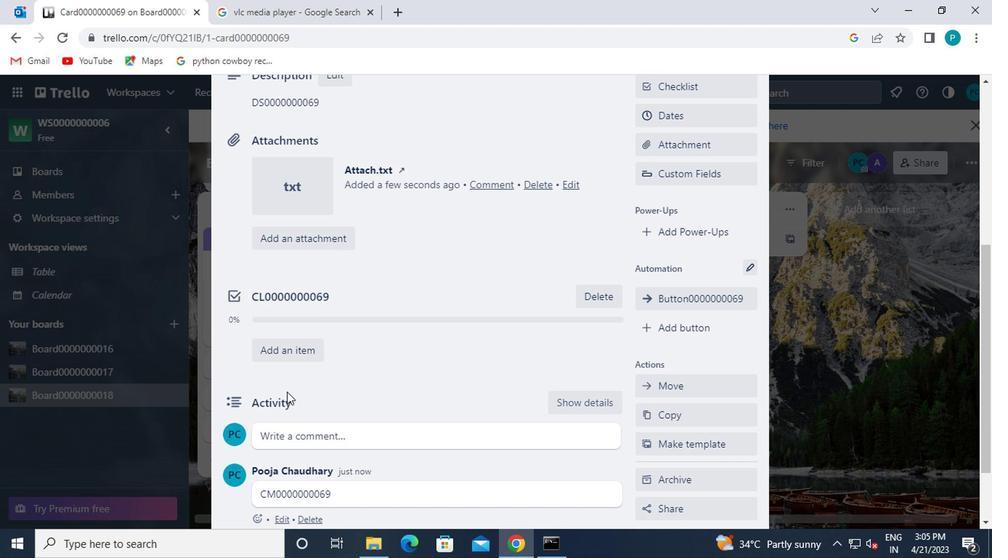 
Action: Mouse scrolled (285, 391) with delta (0, 0)
Screenshot: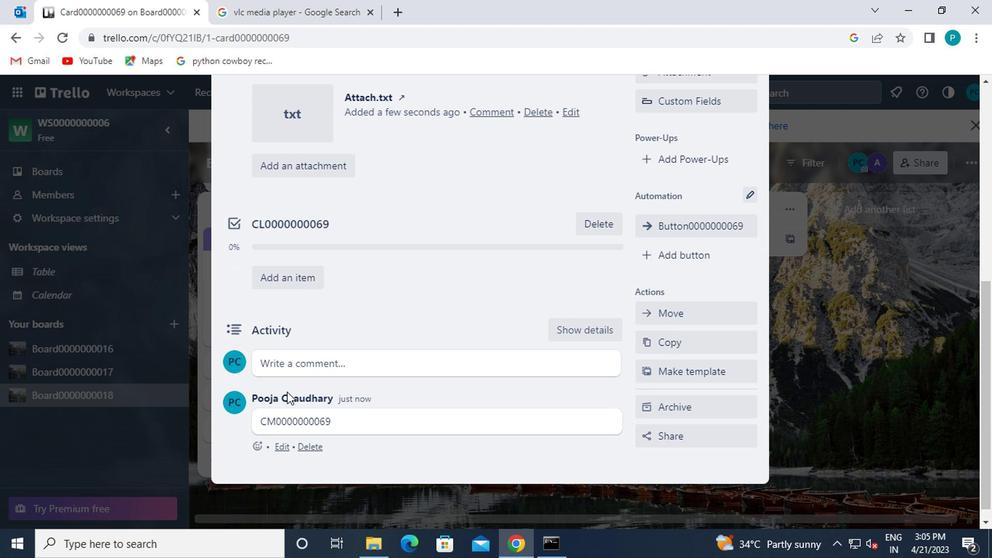 
Action: Mouse scrolled (285, 391) with delta (0, 0)
Screenshot: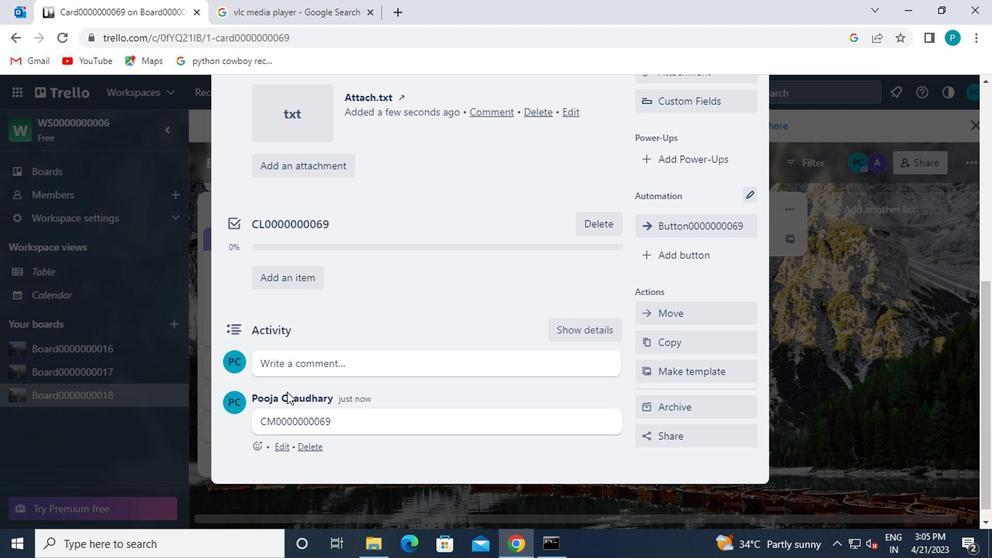 
Action: Mouse scrolled (285, 391) with delta (0, 0)
Screenshot: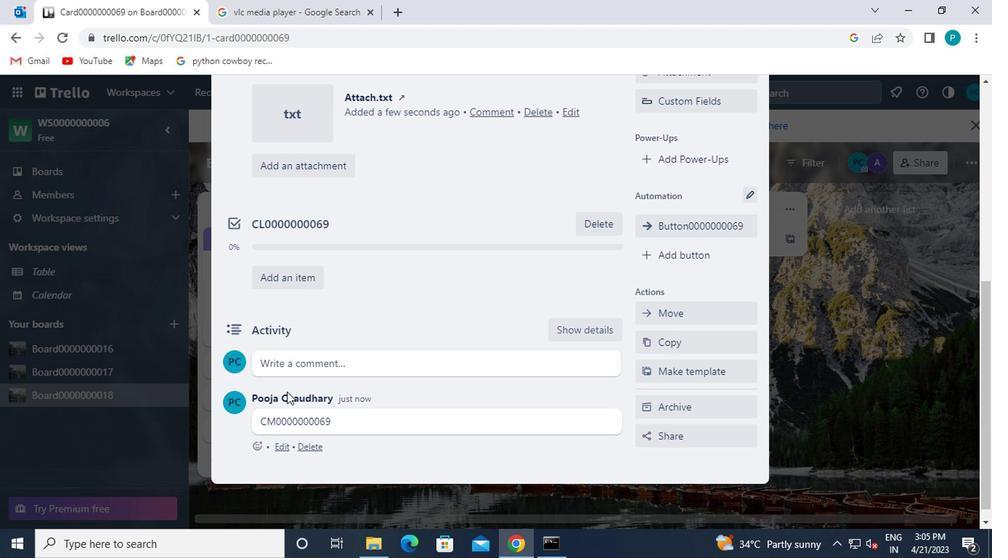 
